 Task: Select the Always option in the confirm on exit.
Action: Mouse moved to (92, 478)
Screenshot: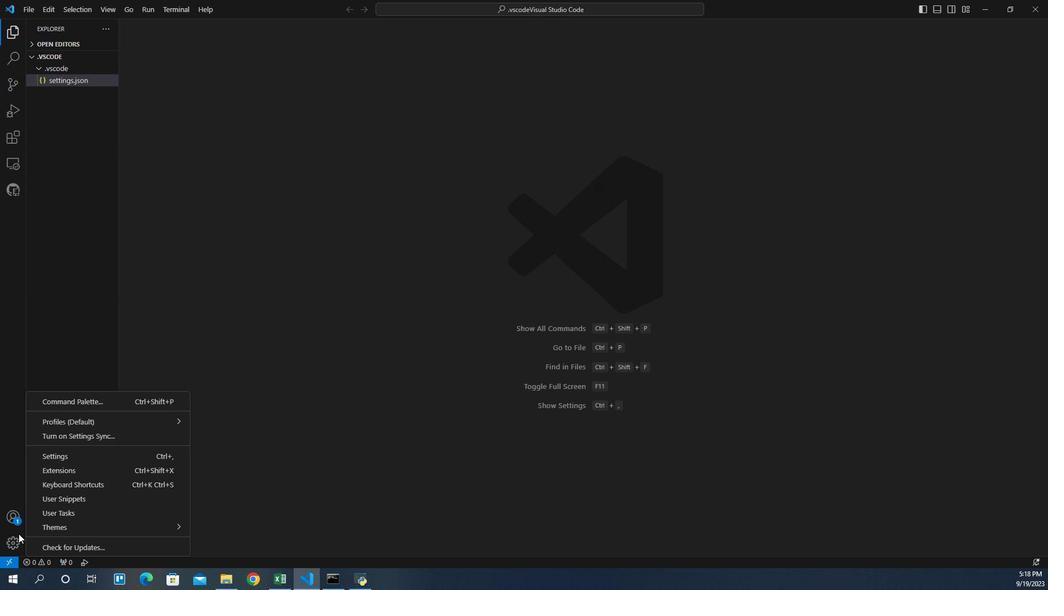 
Action: Mouse pressed left at (92, 478)
Screenshot: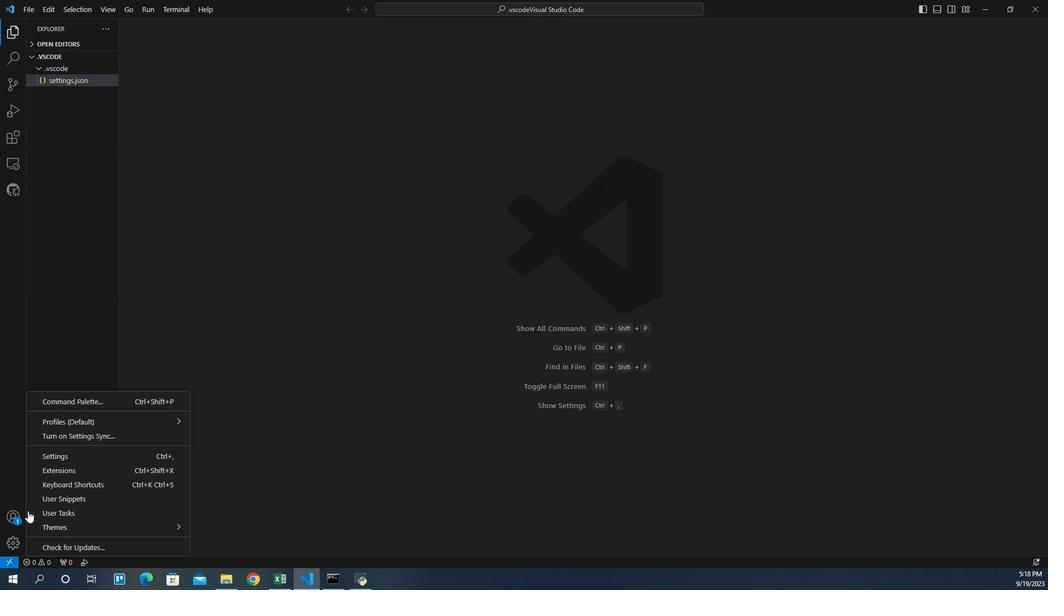 
Action: Mouse moved to (124, 406)
Screenshot: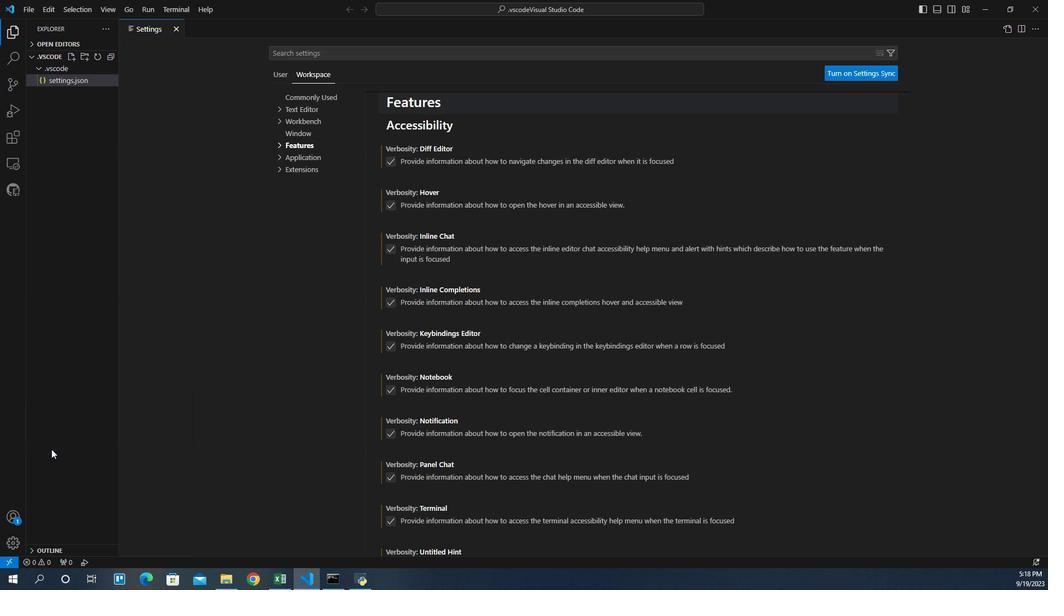 
Action: Mouse pressed left at (124, 406)
Screenshot: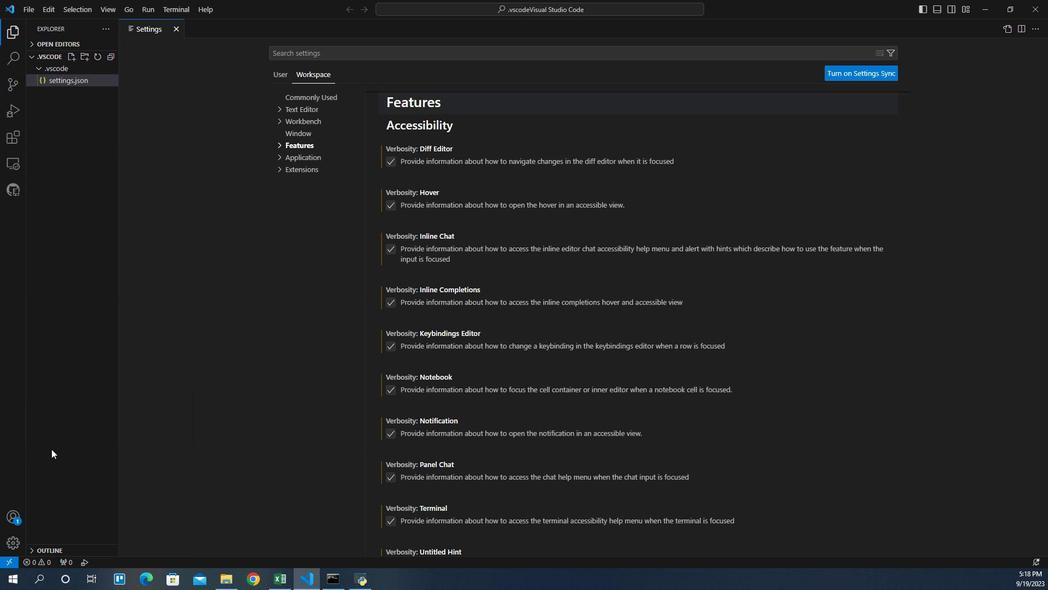 
Action: Mouse moved to (332, 128)
Screenshot: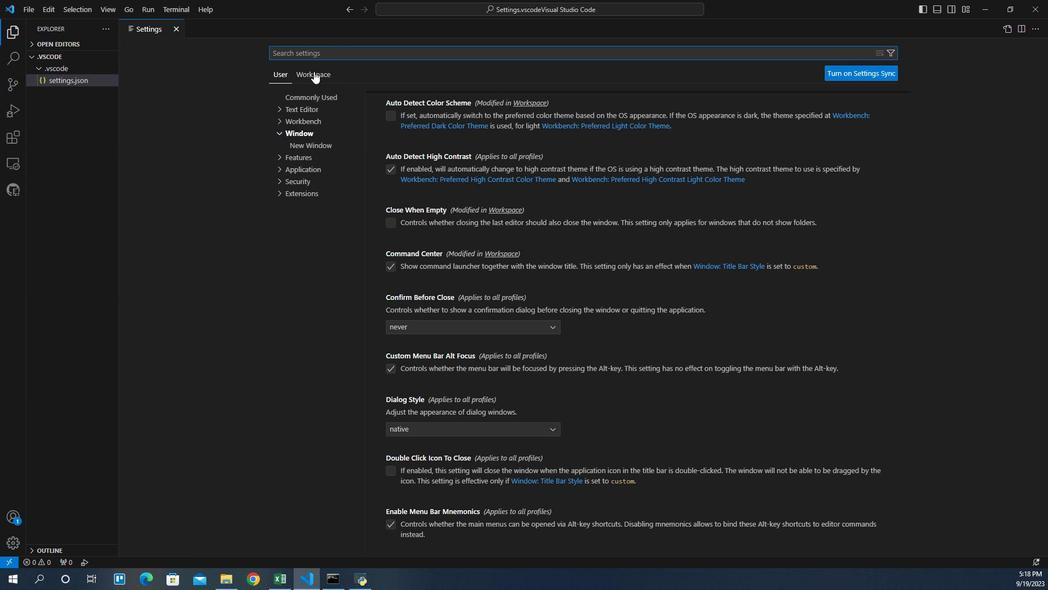 
Action: Mouse pressed left at (332, 128)
Screenshot: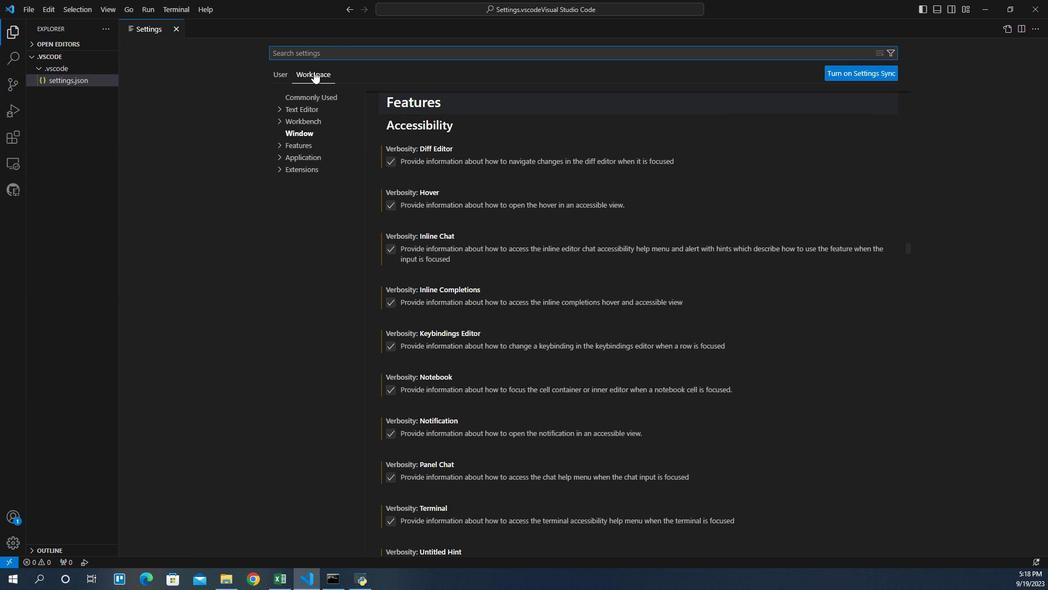 
Action: Mouse moved to (319, 181)
Screenshot: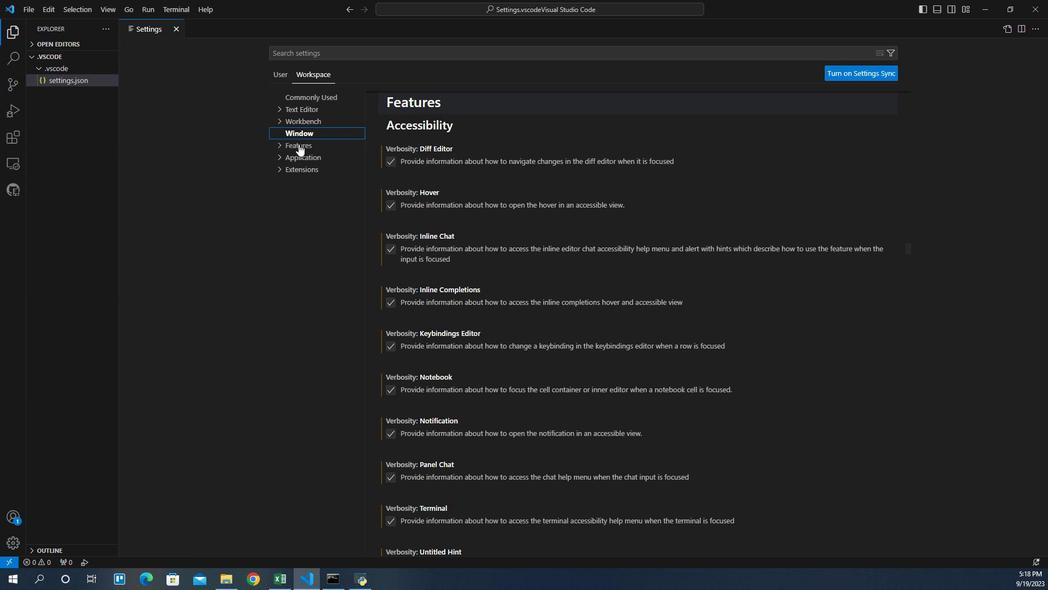 
Action: Mouse pressed left at (319, 181)
Screenshot: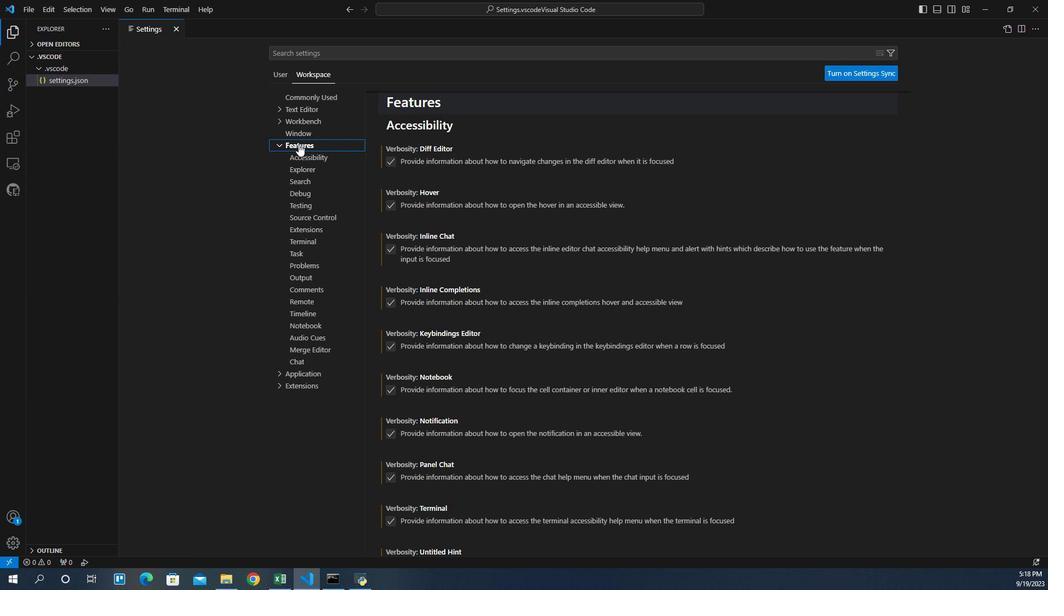 
Action: Mouse moved to (315, 252)
Screenshot: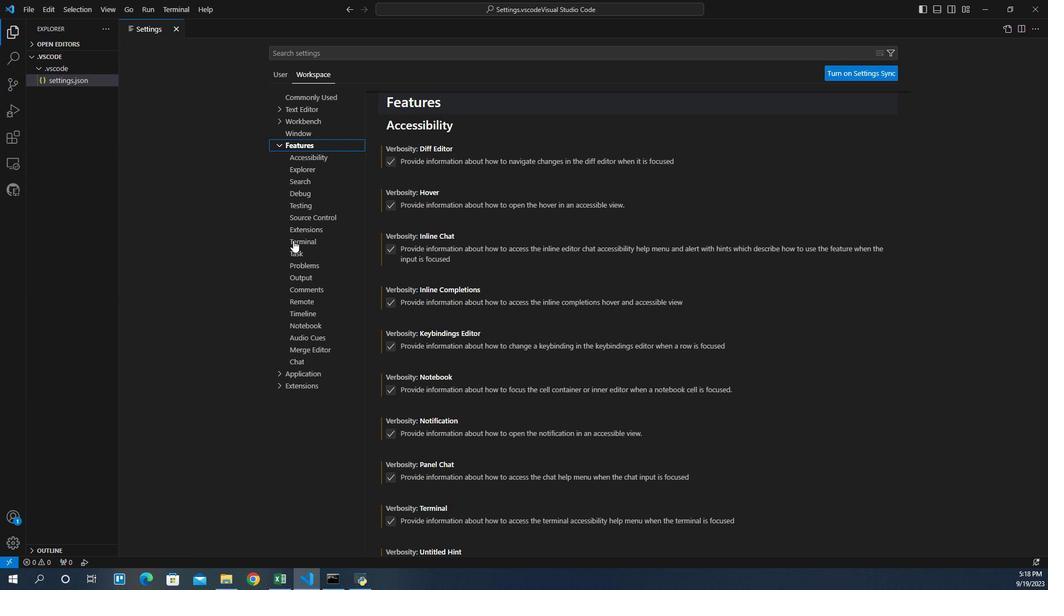
Action: Mouse pressed left at (315, 252)
Screenshot: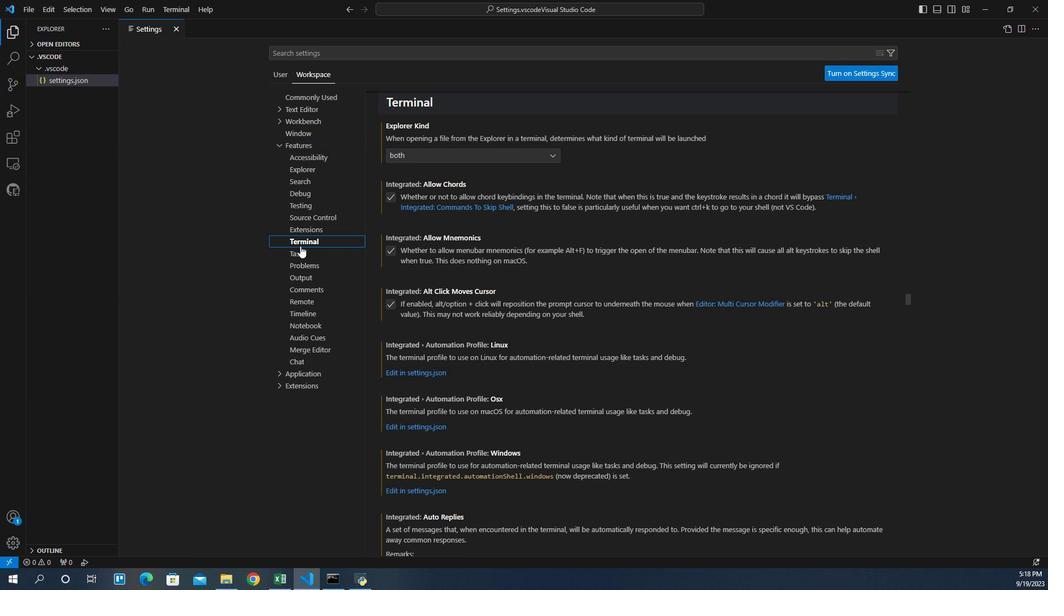 
Action: Mouse moved to (474, 376)
Screenshot: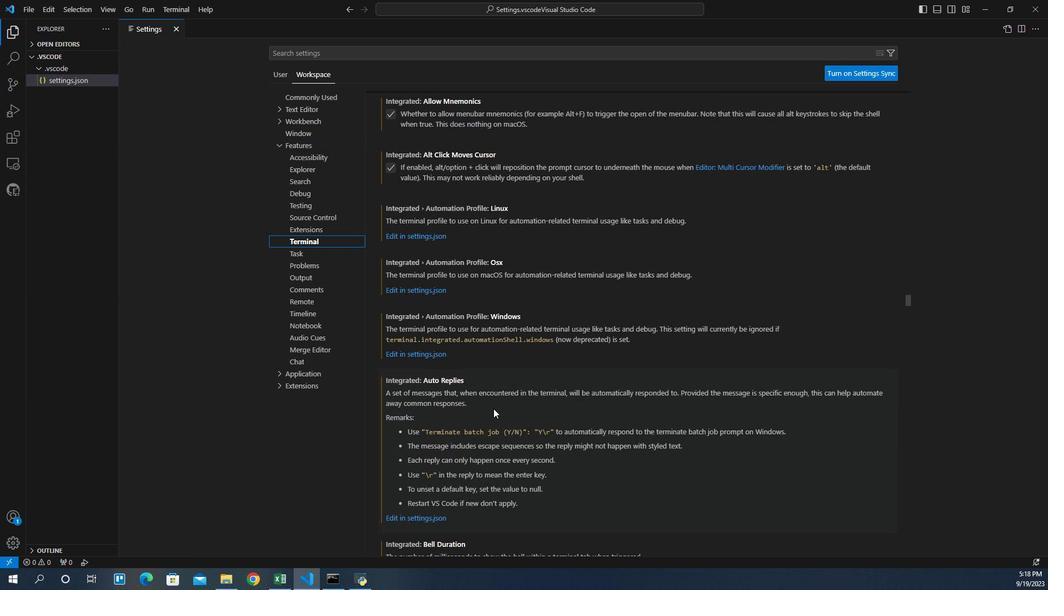 
Action: Mouse scrolled (474, 376) with delta (0, 0)
Screenshot: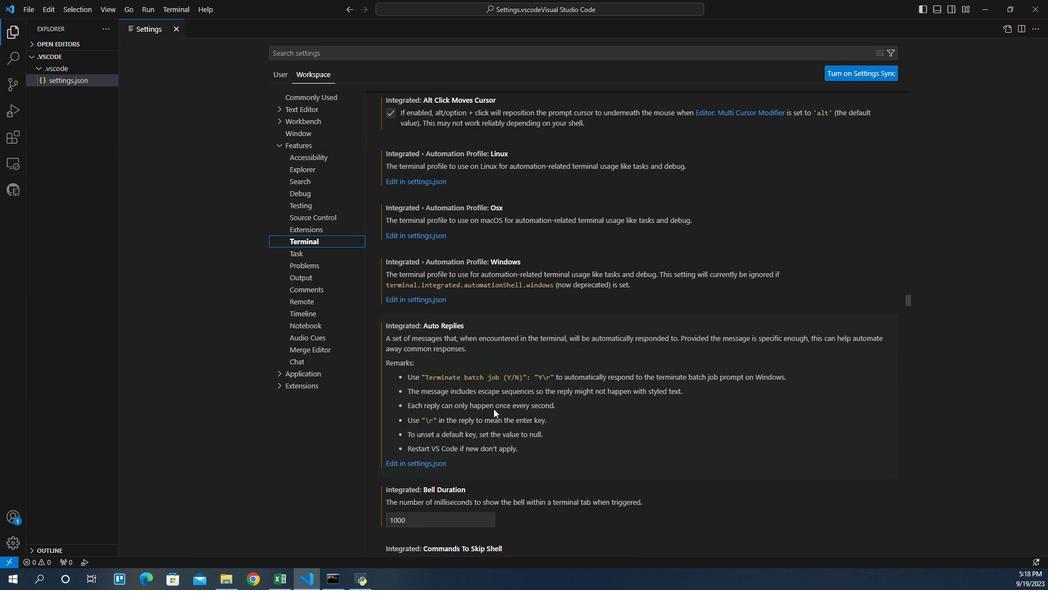 
Action: Mouse scrolled (474, 376) with delta (0, 0)
Screenshot: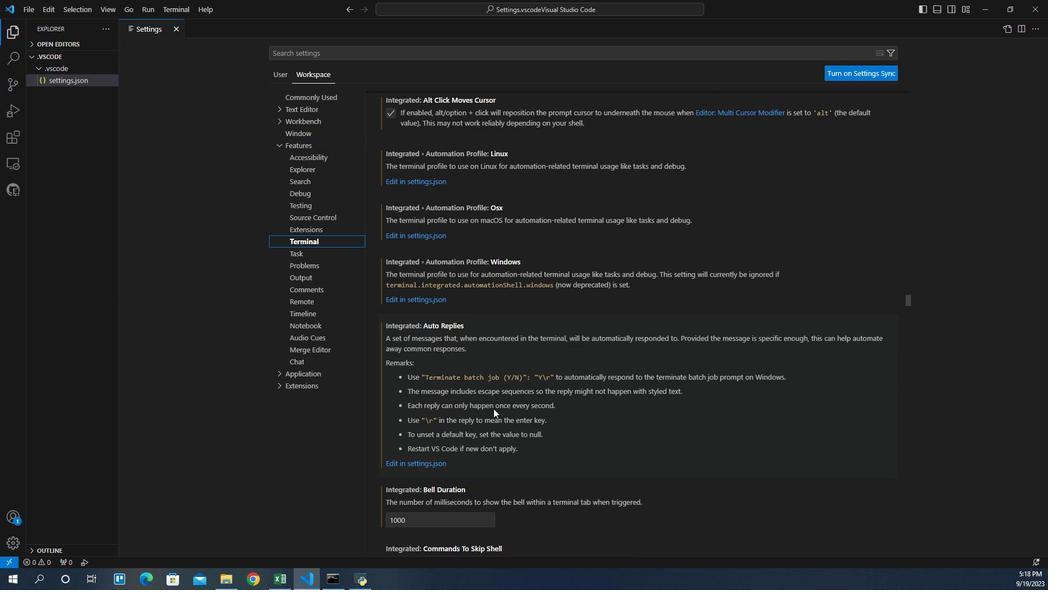 
Action: Mouse scrolled (474, 376) with delta (0, 0)
Screenshot: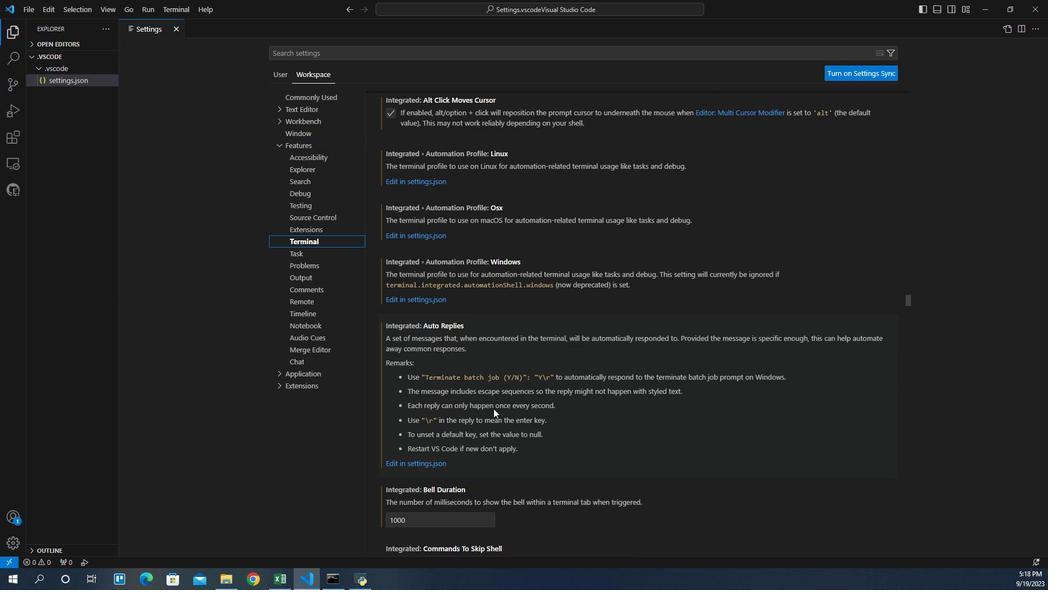 
Action: Mouse scrolled (474, 376) with delta (0, 0)
Screenshot: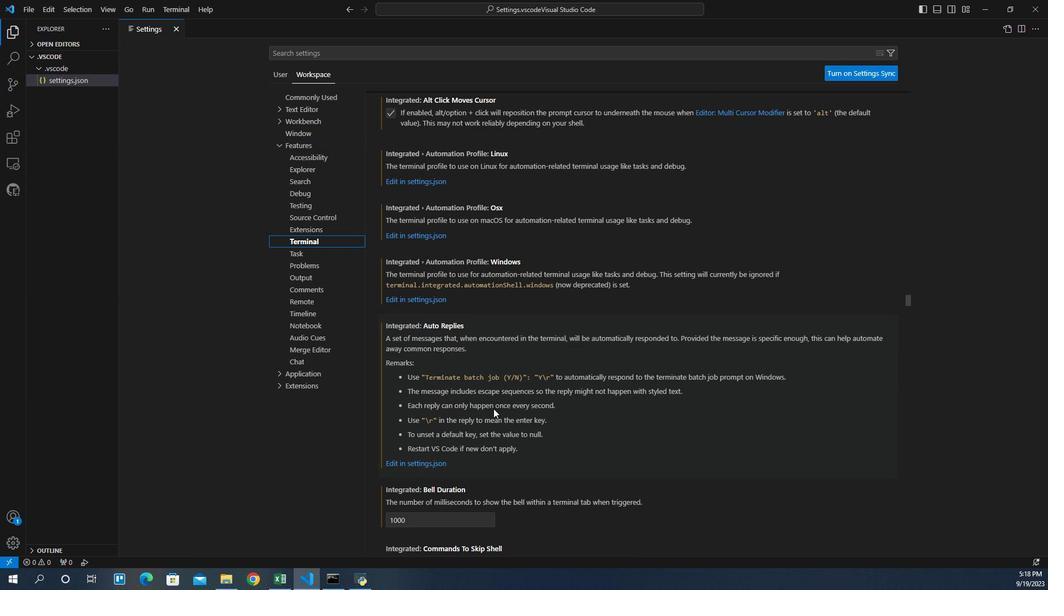 
Action: Mouse scrolled (474, 376) with delta (0, 0)
Screenshot: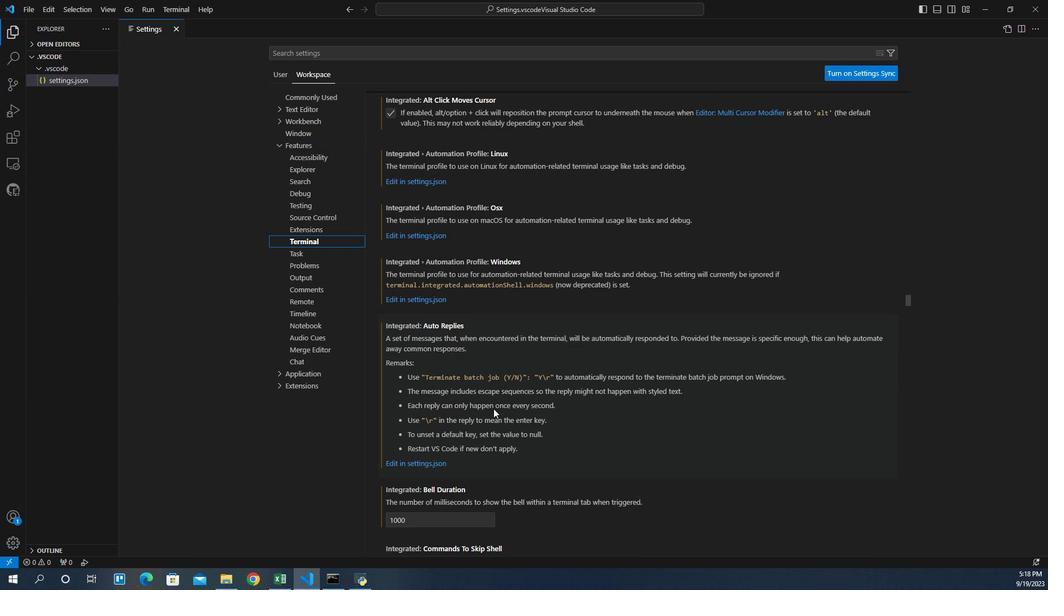 
Action: Mouse scrolled (474, 376) with delta (0, 0)
Screenshot: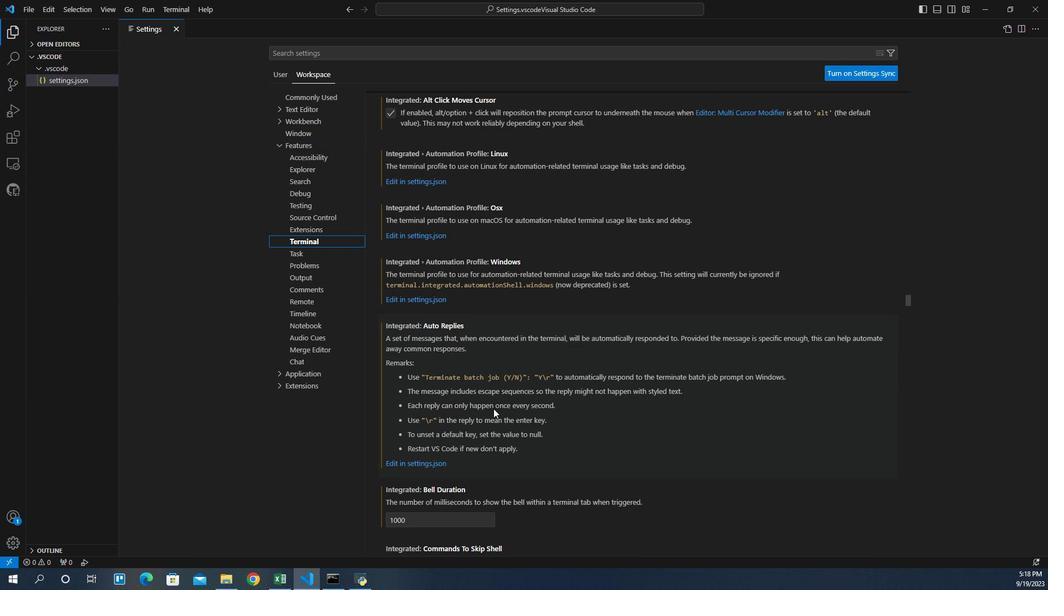 
Action: Mouse scrolled (474, 376) with delta (0, 0)
Screenshot: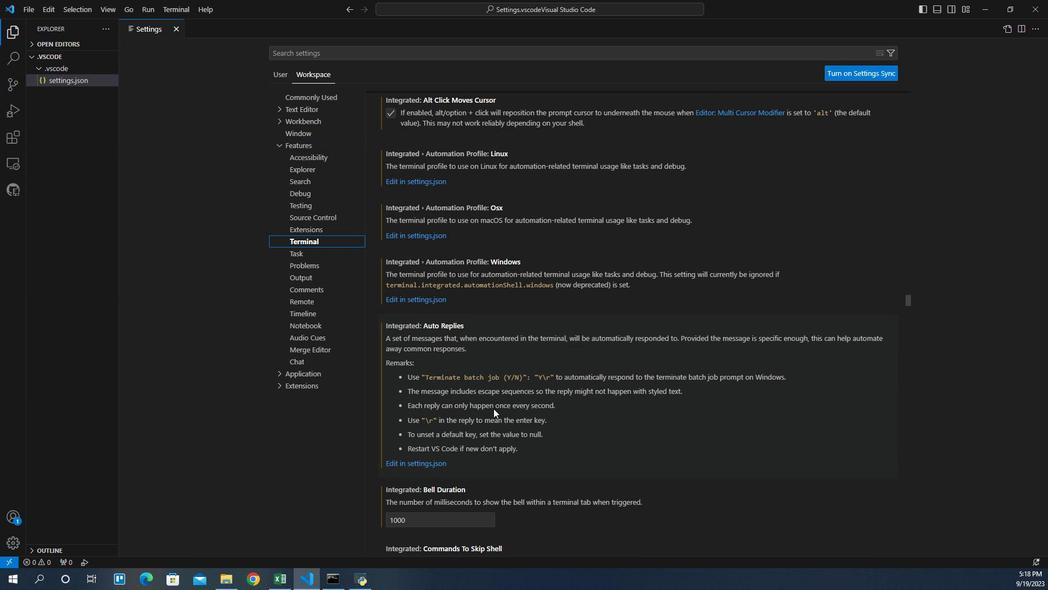 
Action: Mouse moved to (474, 377)
Screenshot: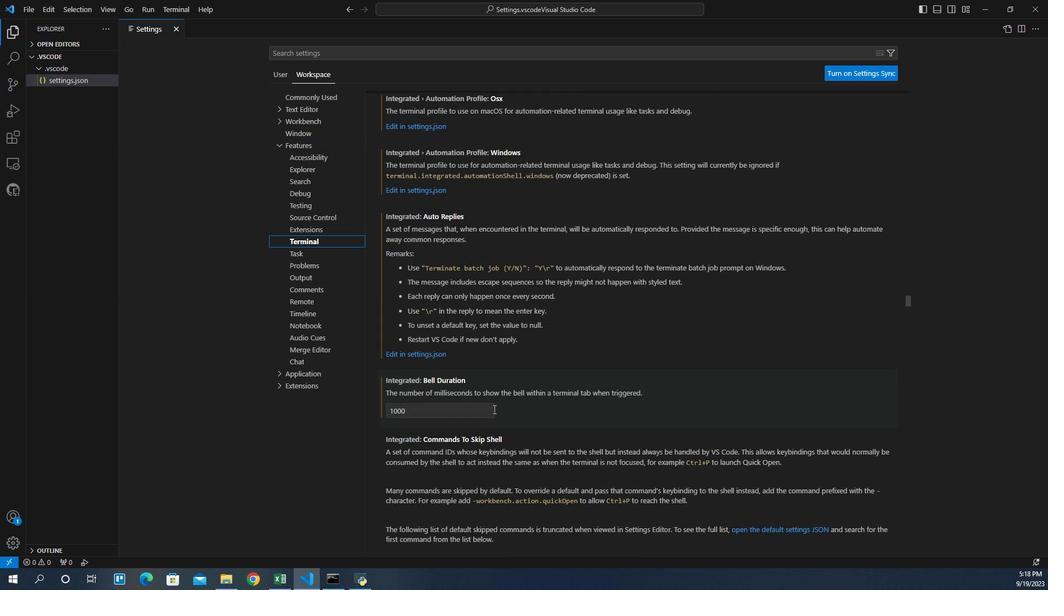 
Action: Mouse scrolled (474, 376) with delta (0, 0)
Screenshot: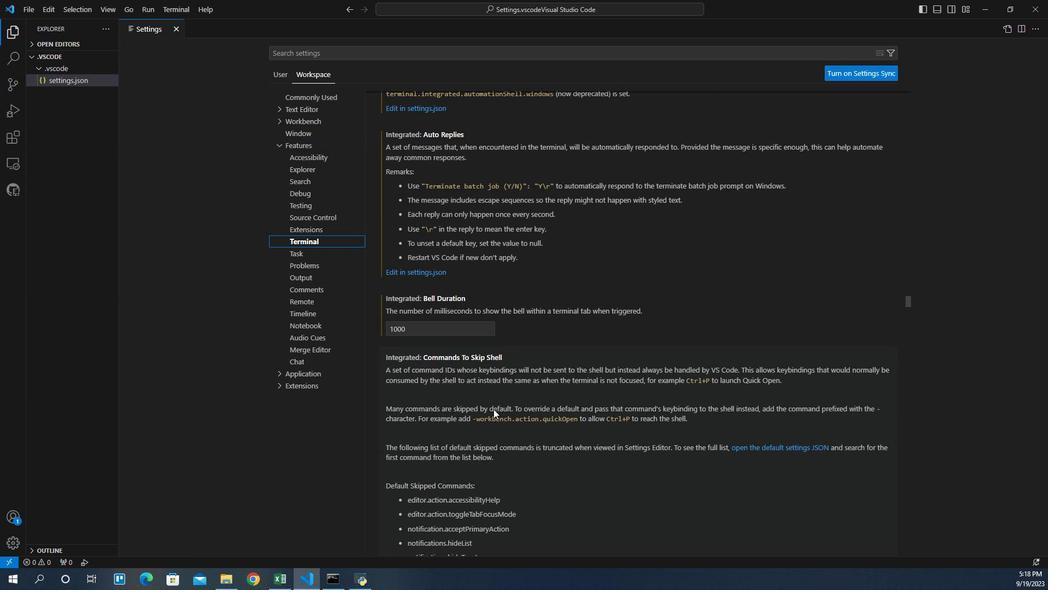 
Action: Mouse scrolled (474, 376) with delta (0, 0)
Screenshot: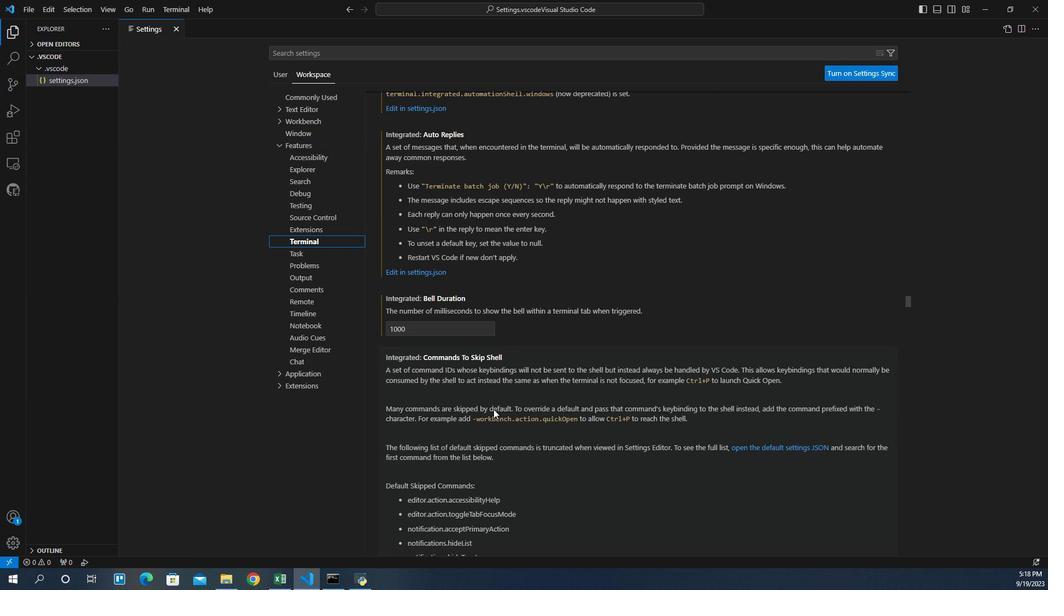 
Action: Mouse scrolled (474, 376) with delta (0, 0)
Screenshot: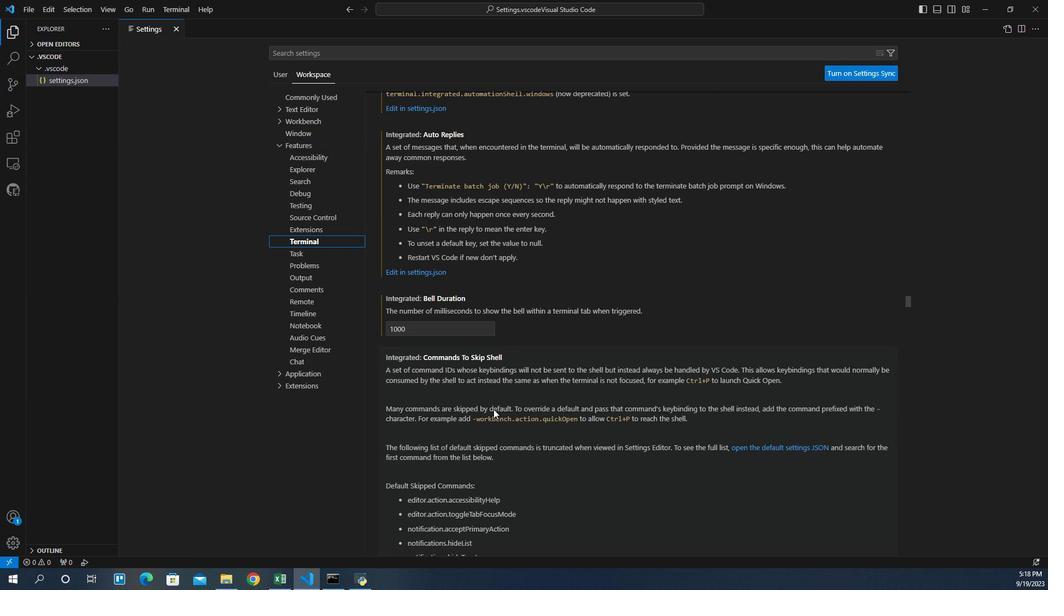
Action: Mouse scrolled (474, 376) with delta (0, 0)
Screenshot: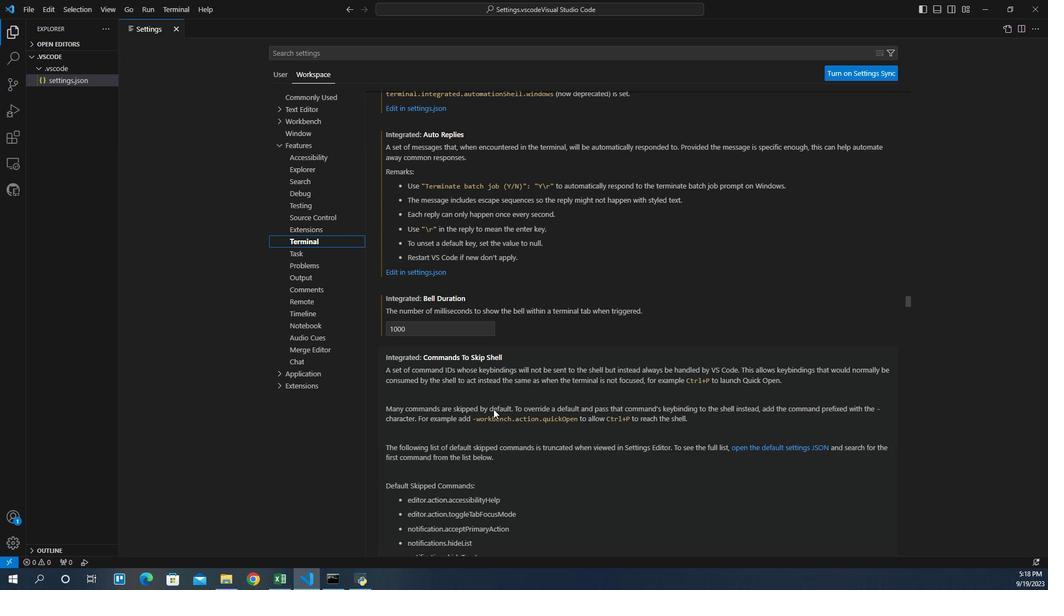 
Action: Mouse scrolled (474, 376) with delta (0, 0)
Screenshot: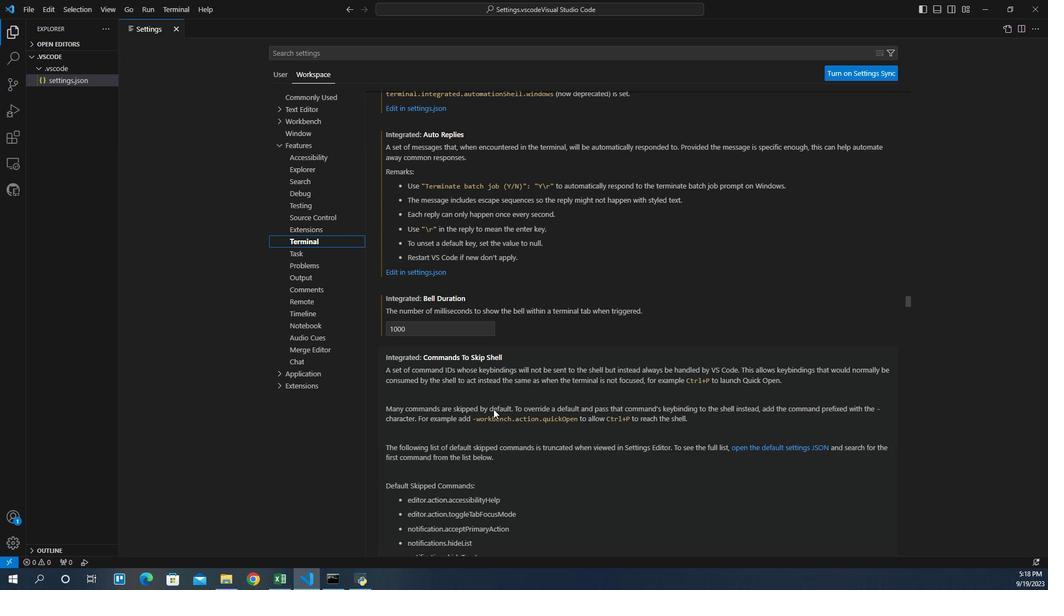 
Action: Mouse scrolled (474, 376) with delta (0, 0)
Screenshot: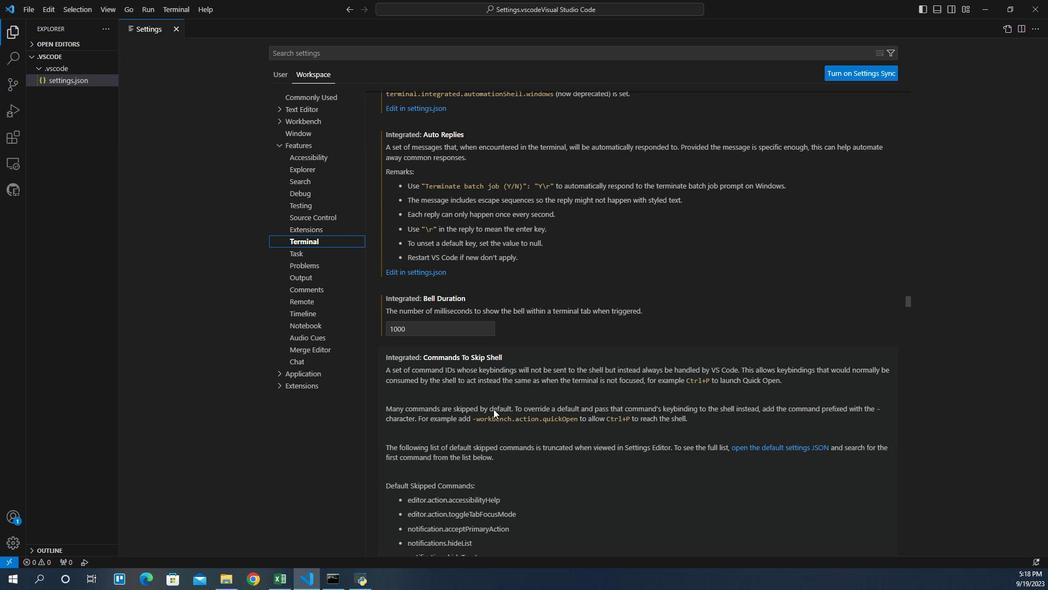 
Action: Mouse scrolled (474, 376) with delta (0, 0)
Screenshot: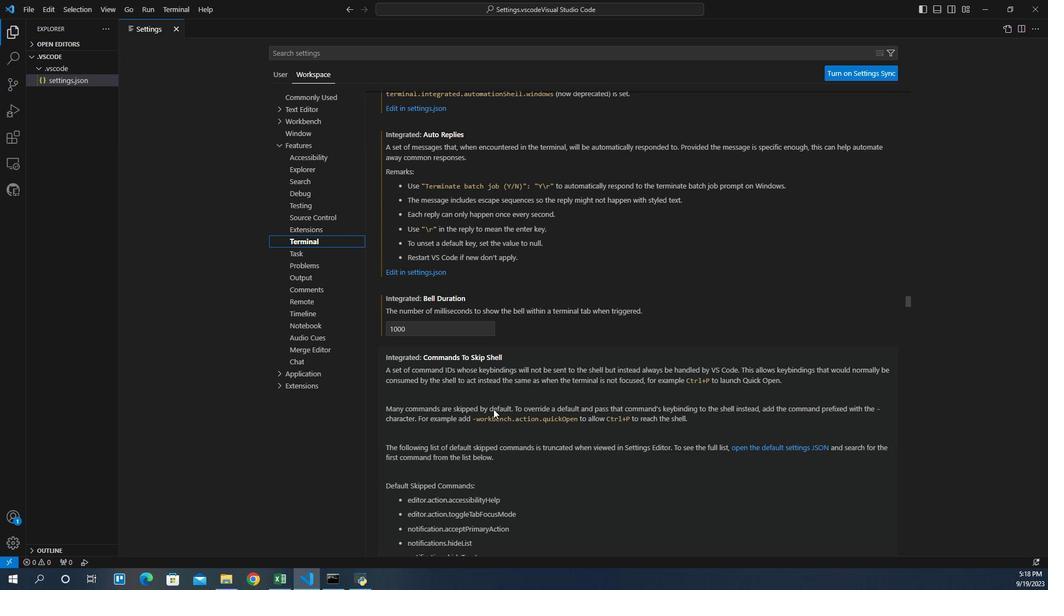 
Action: Mouse scrolled (474, 376) with delta (0, 0)
Screenshot: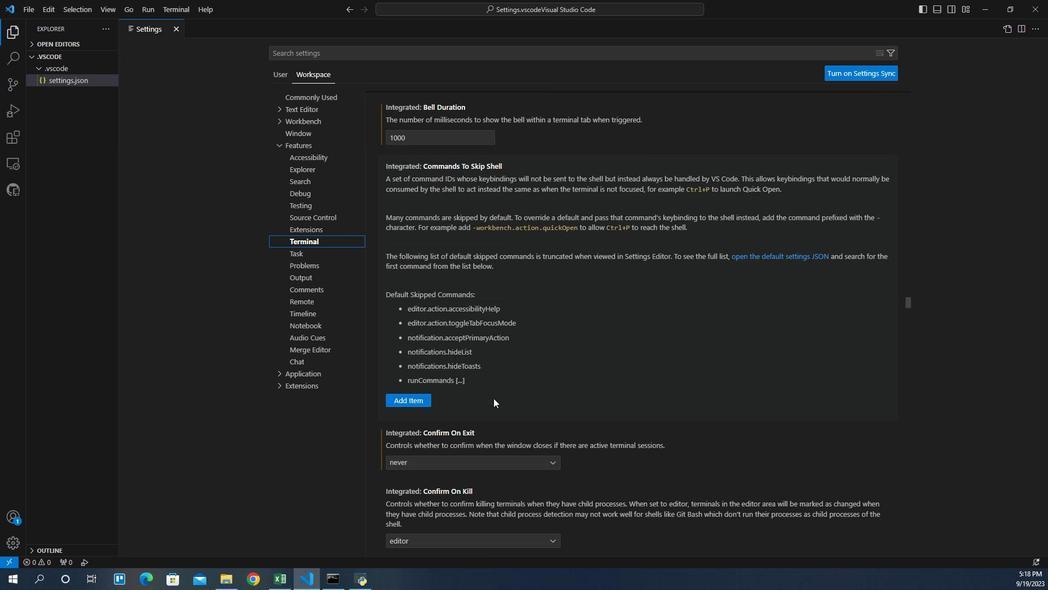 
Action: Mouse scrolled (474, 376) with delta (0, 0)
Screenshot: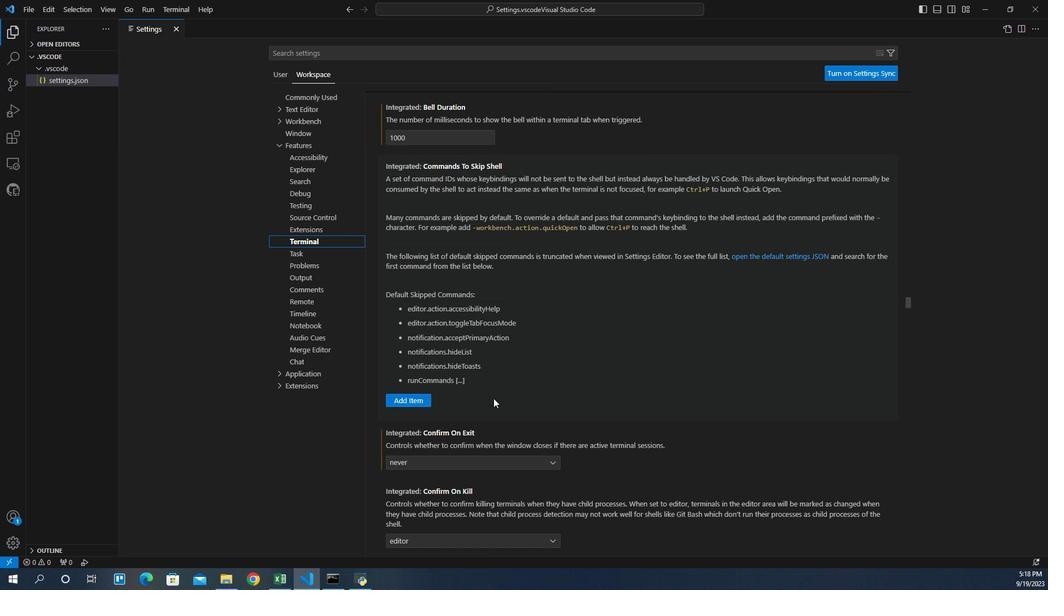 
Action: Mouse moved to (474, 377)
Screenshot: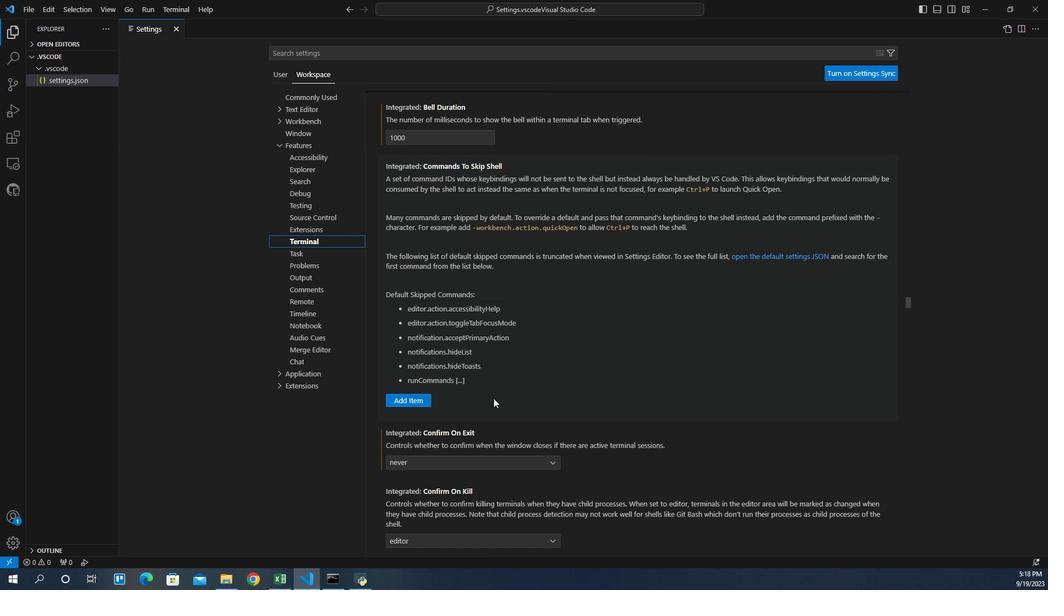 
Action: Mouse scrolled (474, 376) with delta (0, 0)
Screenshot: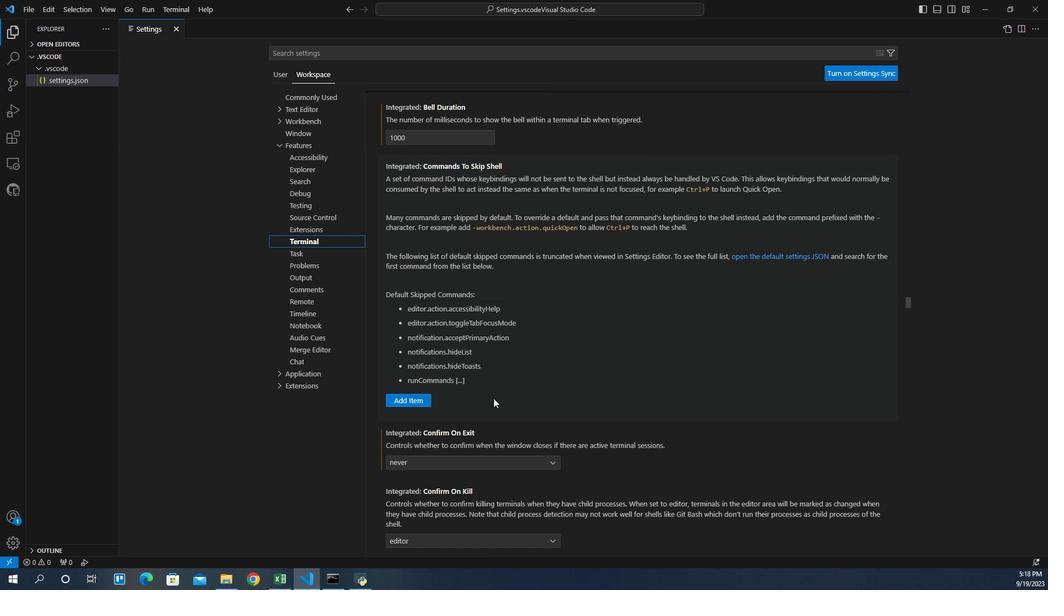 
Action: Mouse moved to (474, 374)
Screenshot: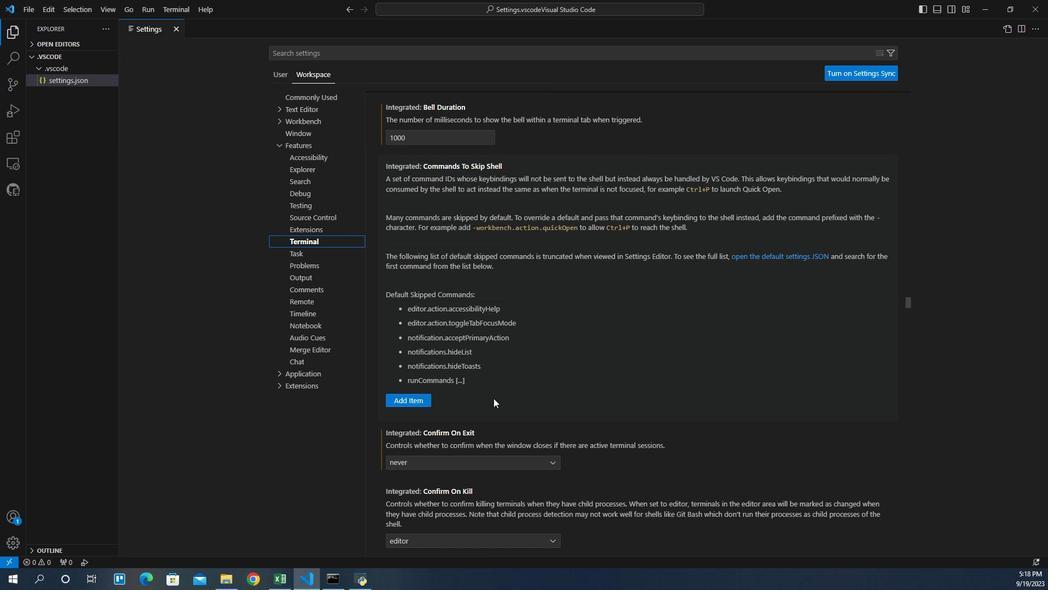 
Action: Mouse scrolled (474, 374) with delta (0, 0)
Screenshot: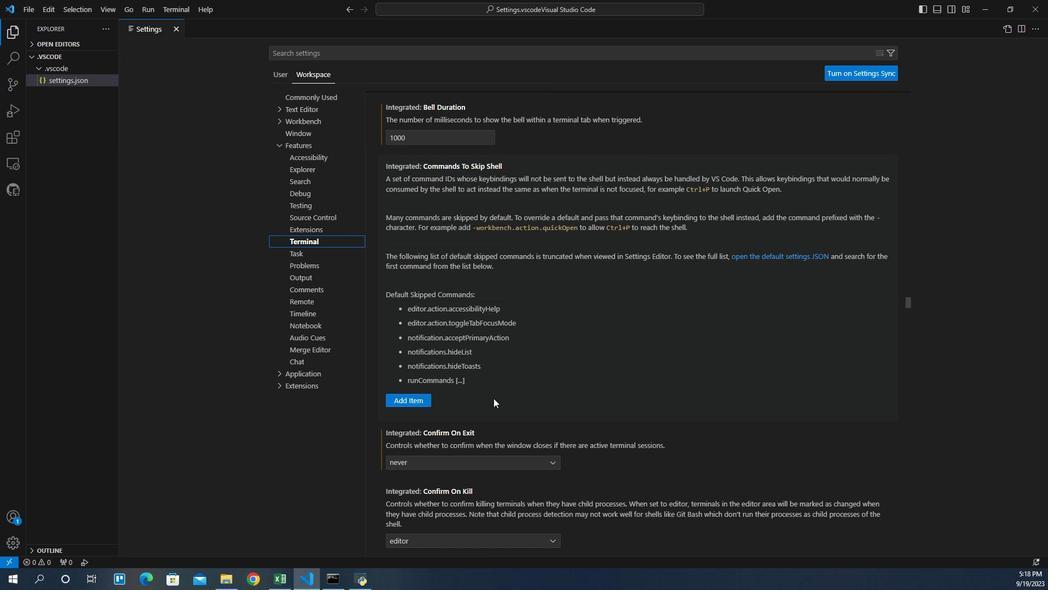 
Action: Mouse moved to (474, 373)
Screenshot: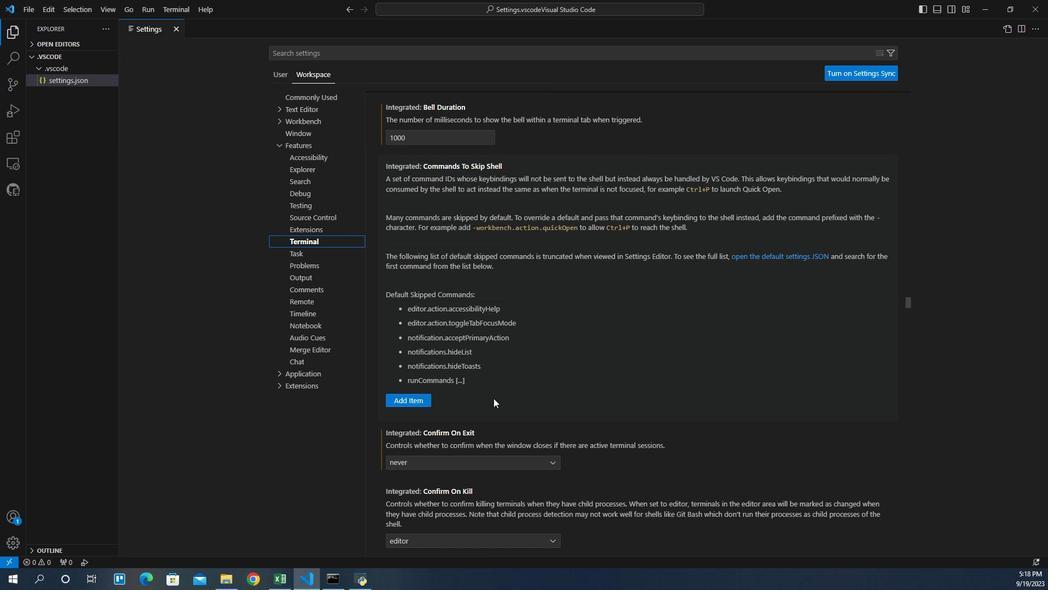 
Action: Mouse scrolled (474, 372) with delta (0, 0)
Screenshot: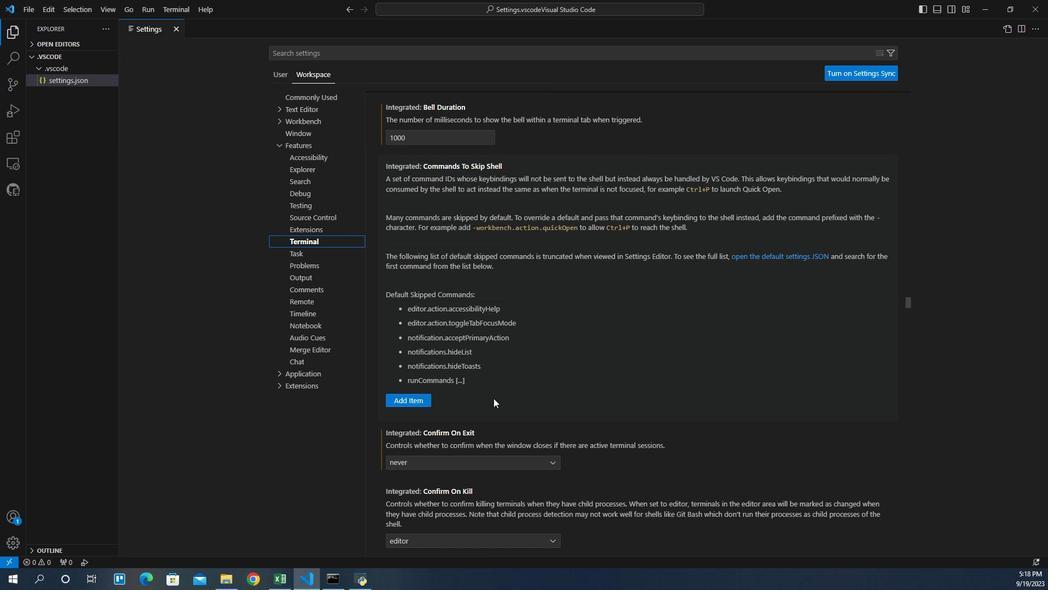 
Action: Mouse moved to (474, 370)
Screenshot: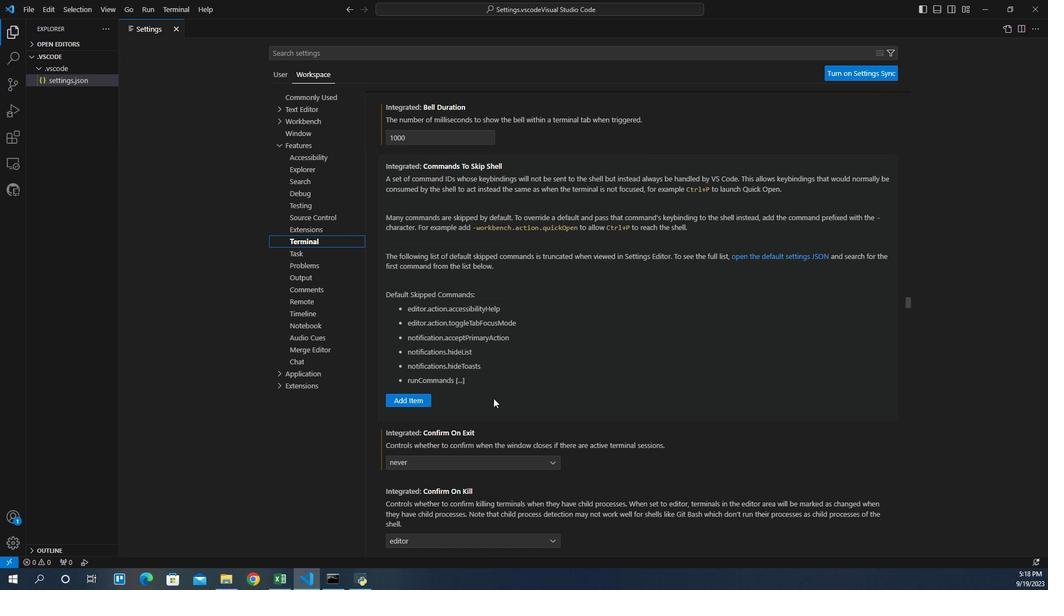 
Action: Mouse scrolled (474, 369) with delta (0, 0)
Screenshot: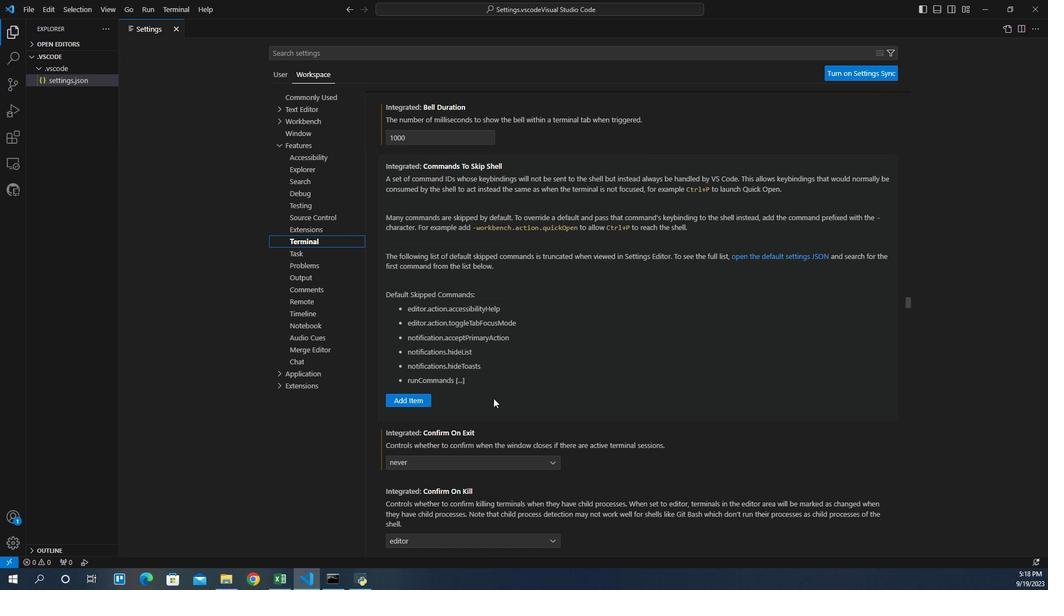 
Action: Mouse moved to (474, 369)
Screenshot: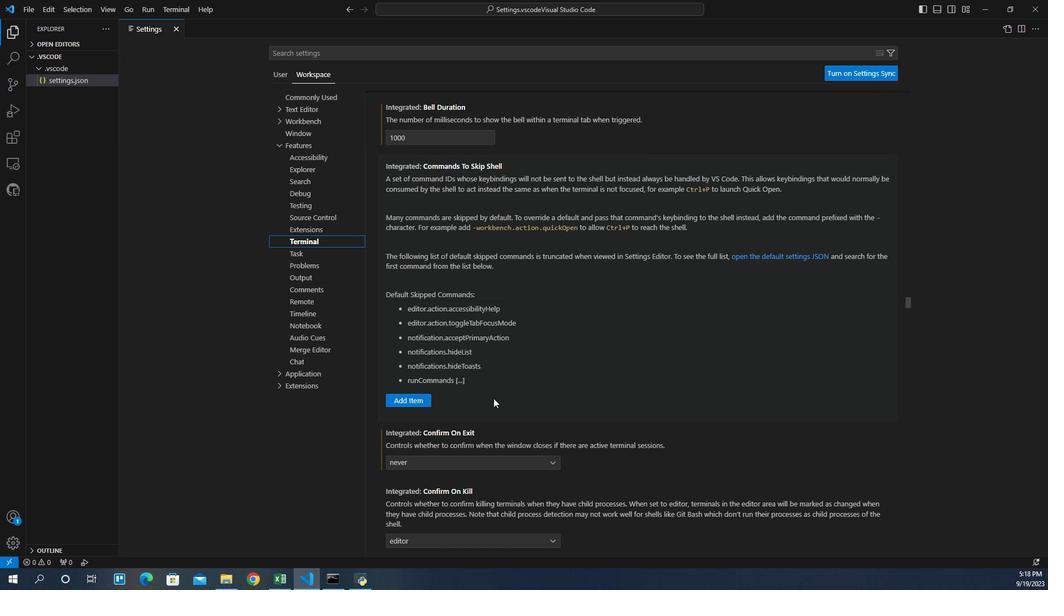 
Action: Mouse scrolled (474, 369) with delta (0, 0)
Screenshot: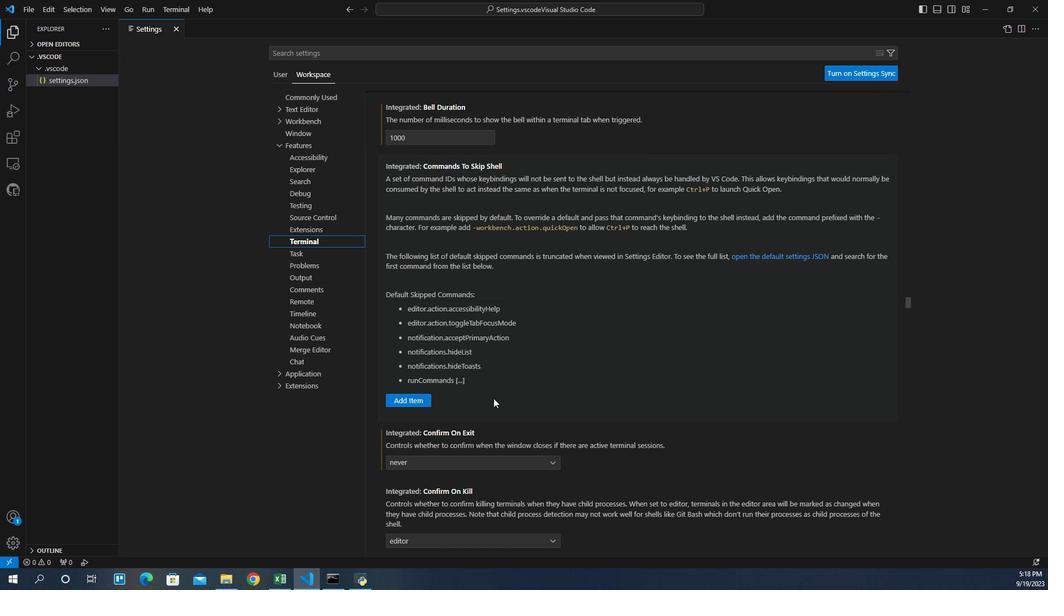 
Action: Mouse moved to (474, 369)
Screenshot: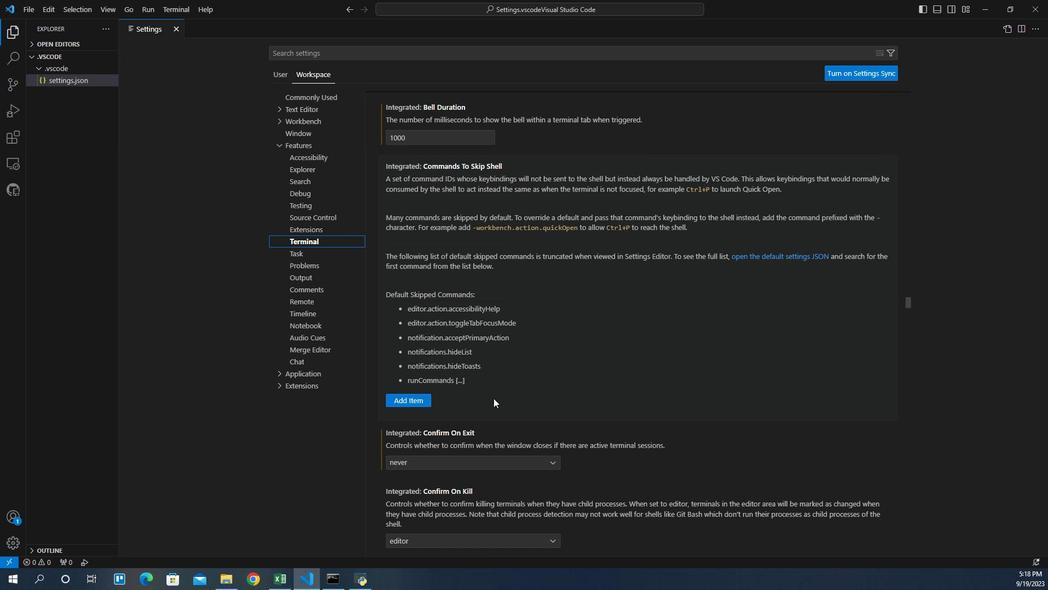 
Action: Mouse scrolled (474, 368) with delta (0, 0)
Screenshot: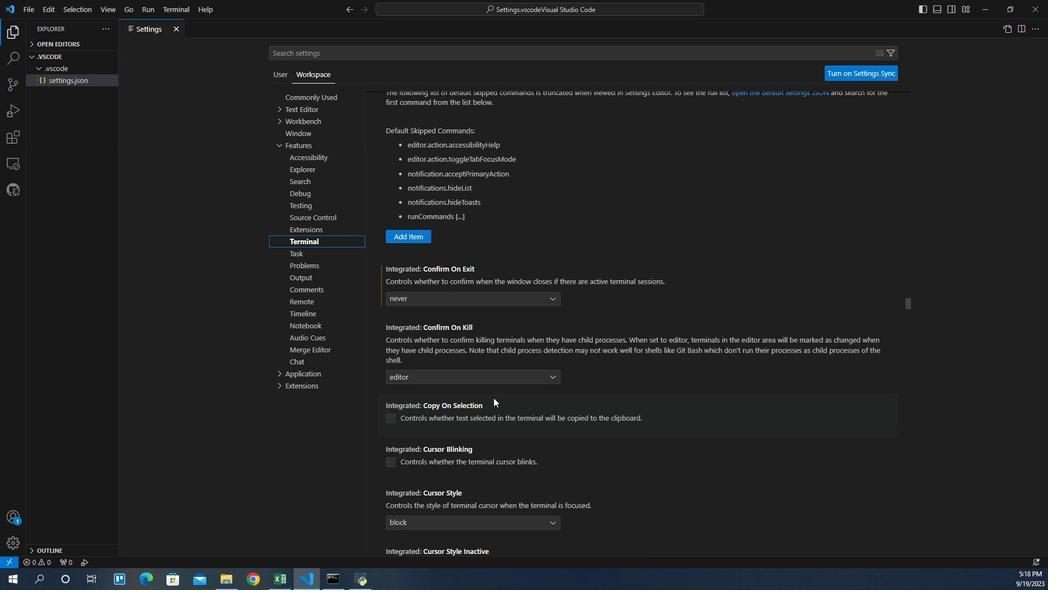
Action: Mouse scrolled (474, 368) with delta (0, 0)
Screenshot: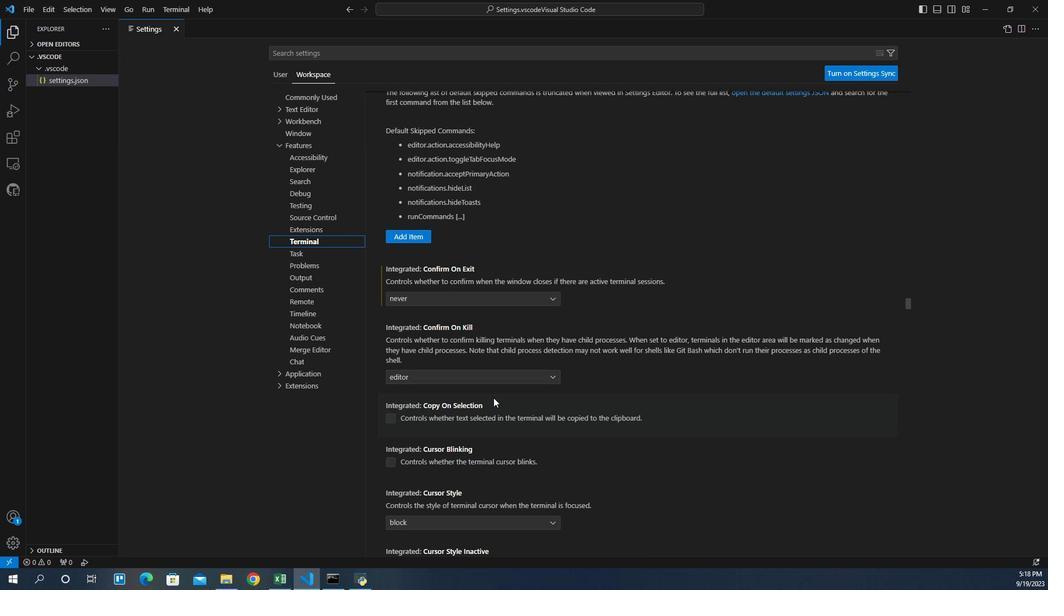 
Action: Mouse scrolled (474, 368) with delta (0, 0)
Screenshot: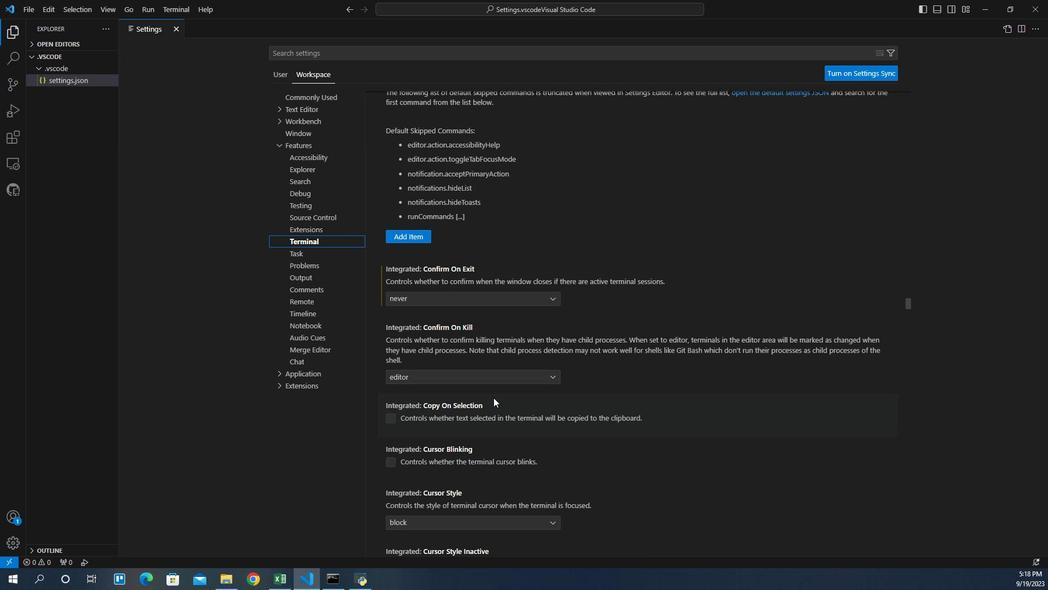 
Action: Mouse moved to (474, 368)
Screenshot: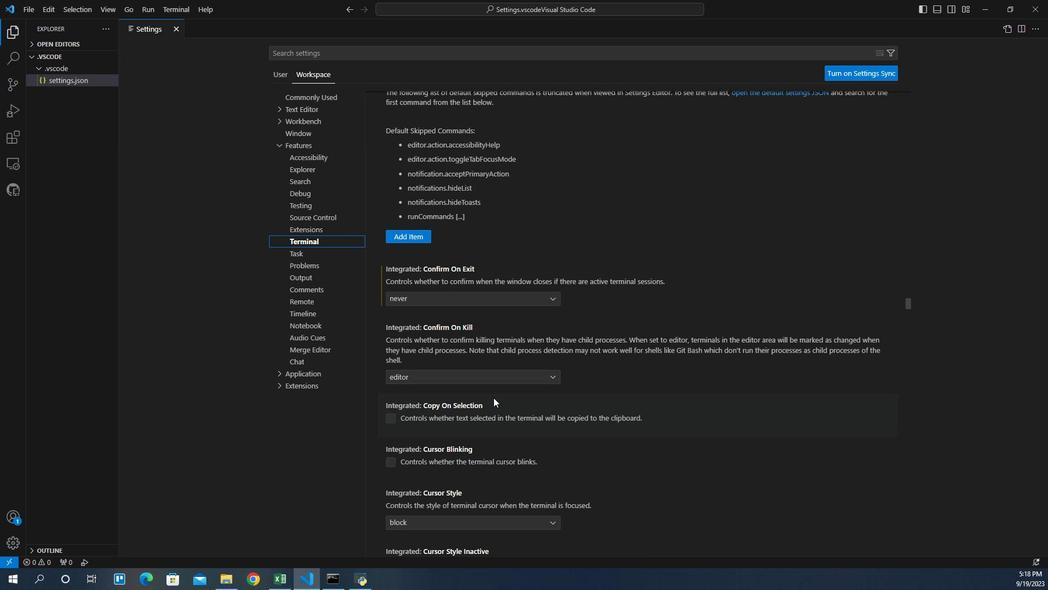 
Action: Mouse scrolled (474, 368) with delta (0, 0)
Screenshot: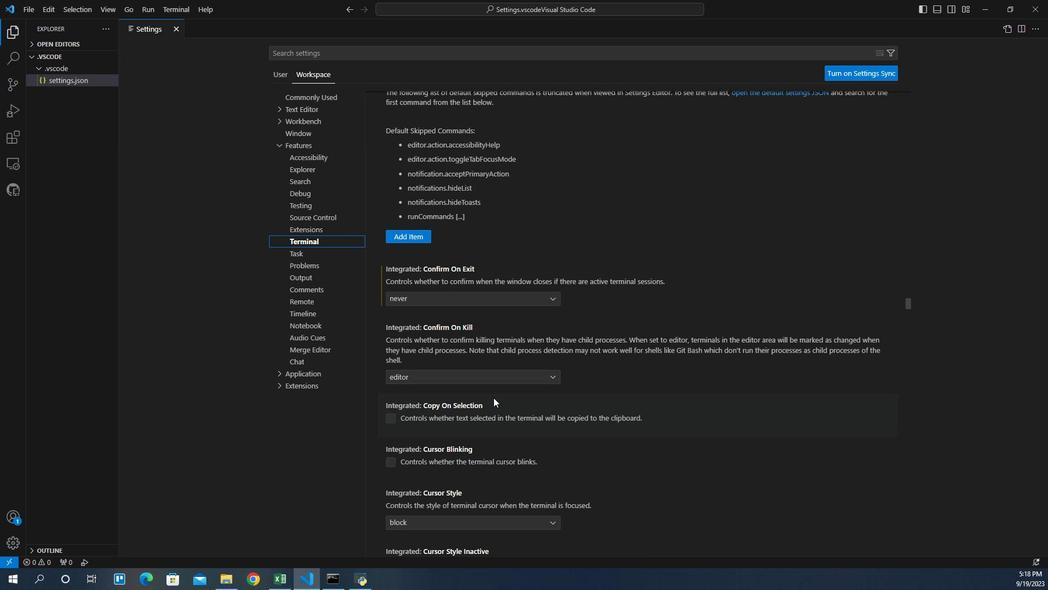 
Action: Mouse scrolled (474, 368) with delta (0, 0)
Screenshot: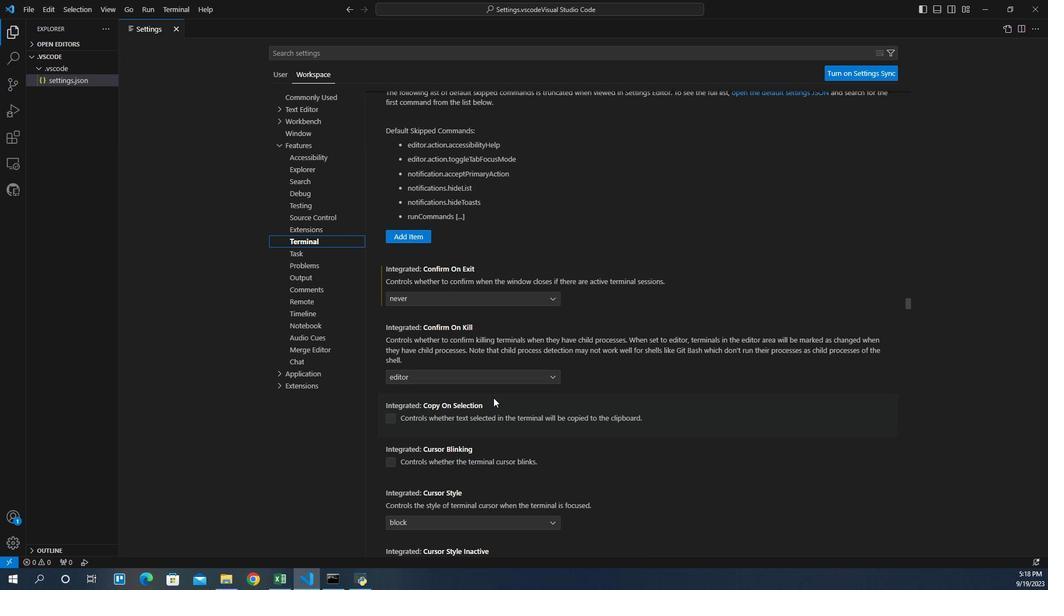 
Action: Mouse scrolled (474, 368) with delta (0, 0)
Screenshot: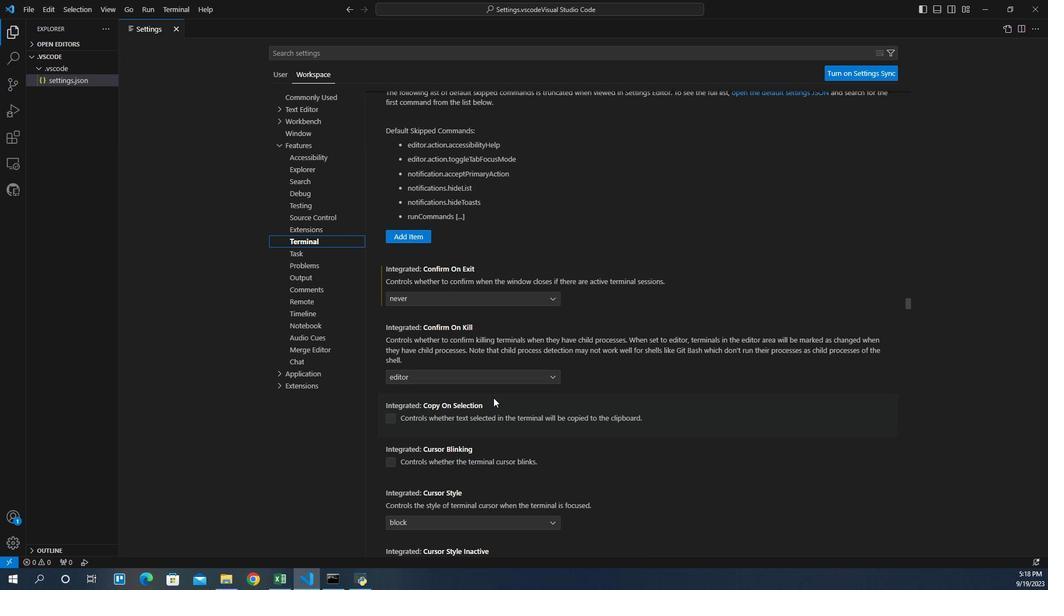 
Action: Mouse moved to (449, 296)
Screenshot: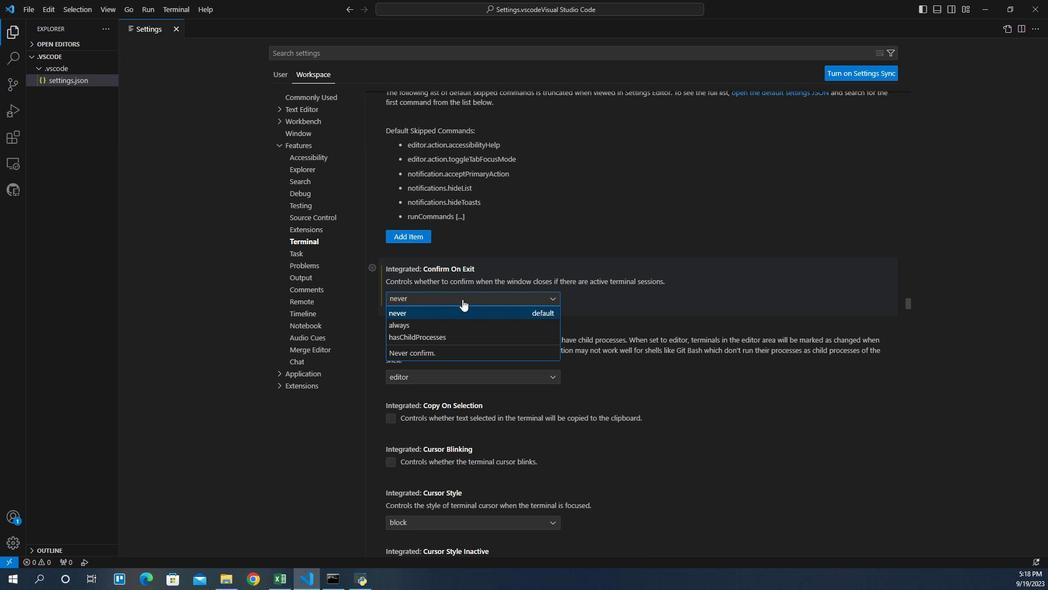 
Action: Mouse pressed left at (449, 296)
Screenshot: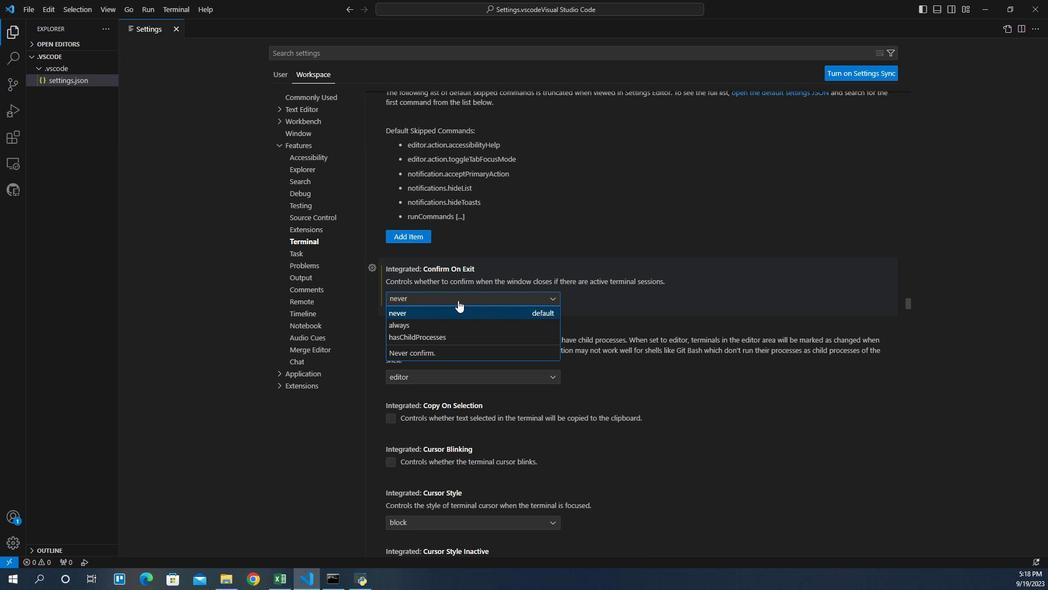 
Action: Mouse moved to (415, 313)
Screenshot: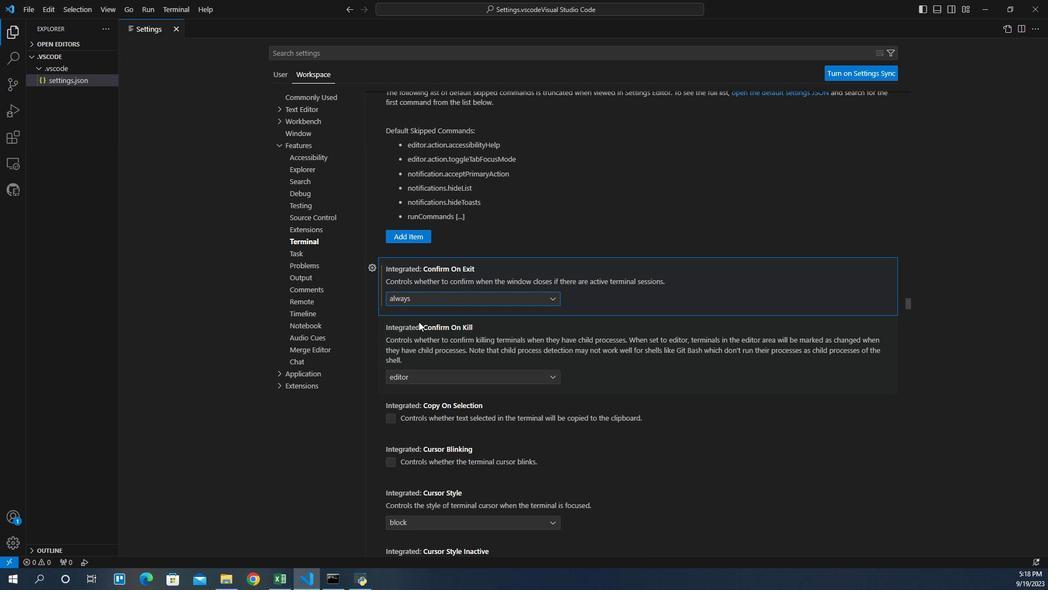 
Action: Mouse pressed left at (415, 313)
Screenshot: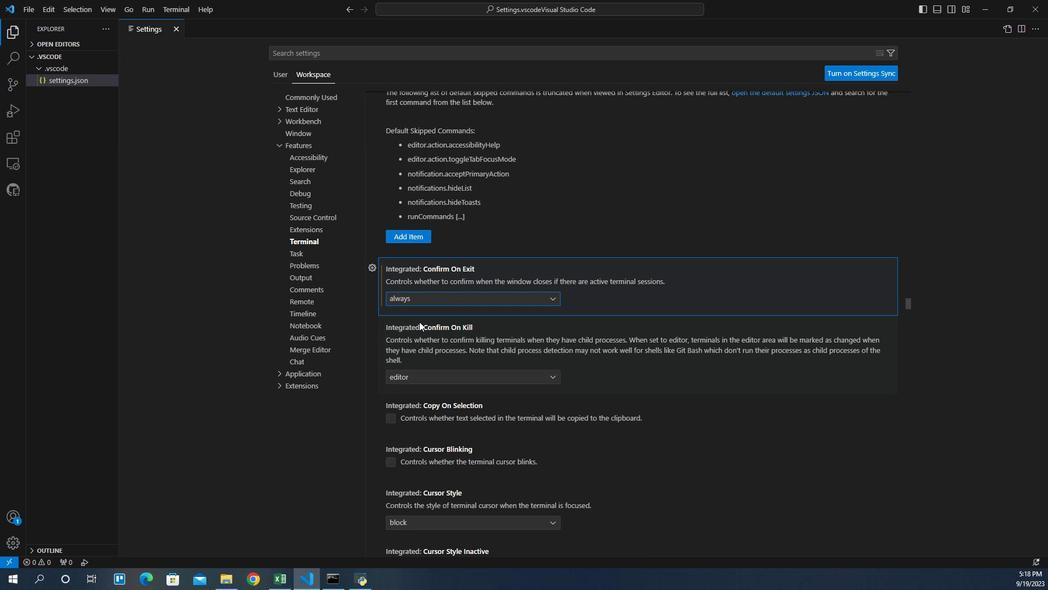 
Action: Mouse moved to (416, 304)
Screenshot: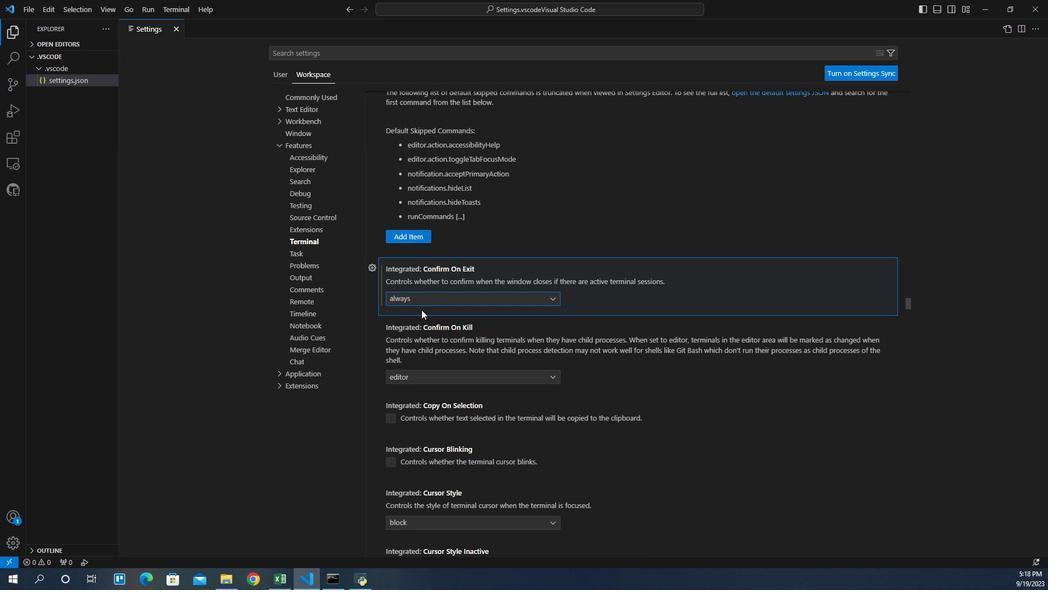 
